 Task: Sort the products in the category "Food Storage" by price (lowest first).
Action: Mouse moved to (261, 142)
Screenshot: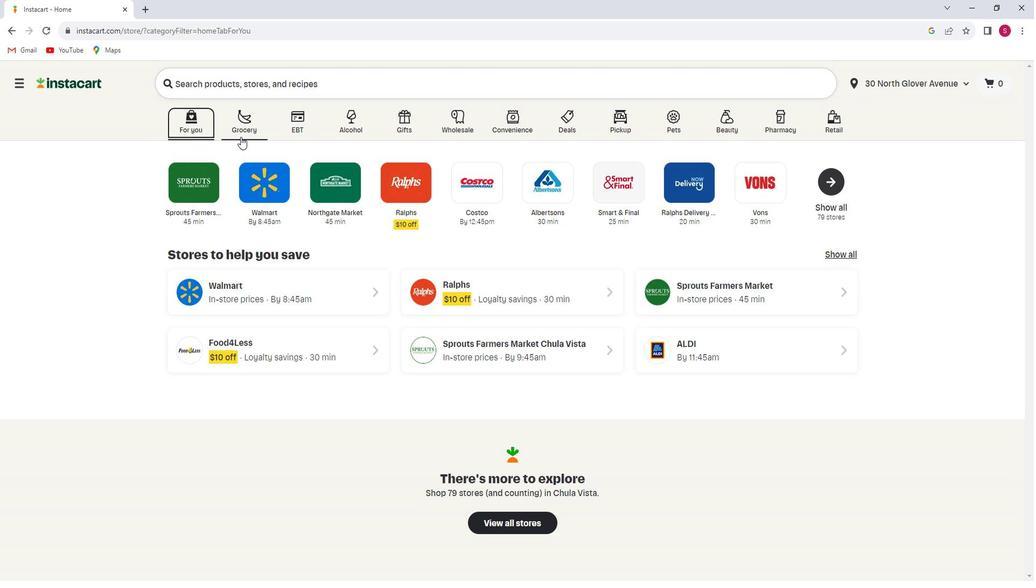 
Action: Mouse pressed left at (261, 142)
Screenshot: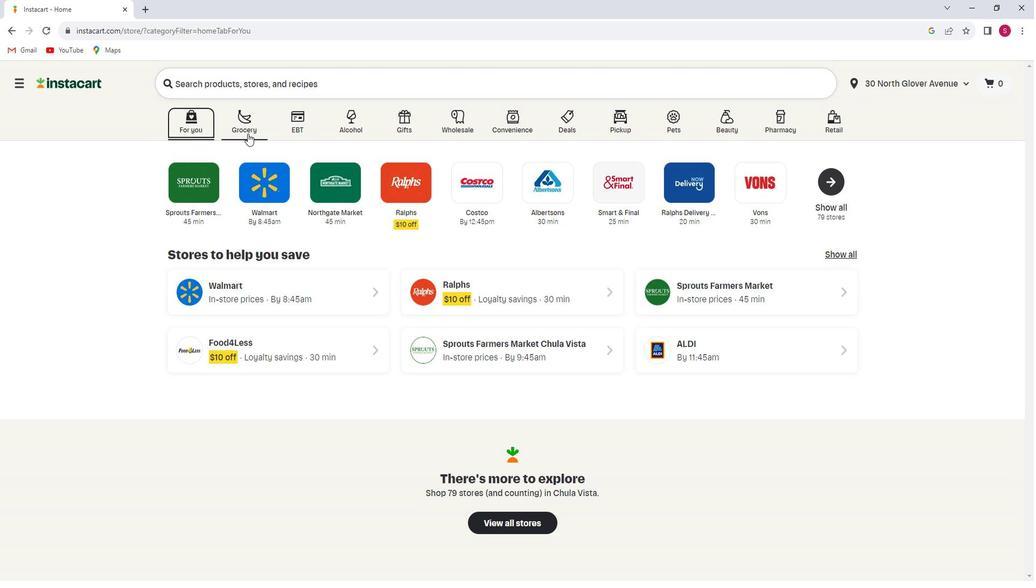 
Action: Mouse moved to (254, 338)
Screenshot: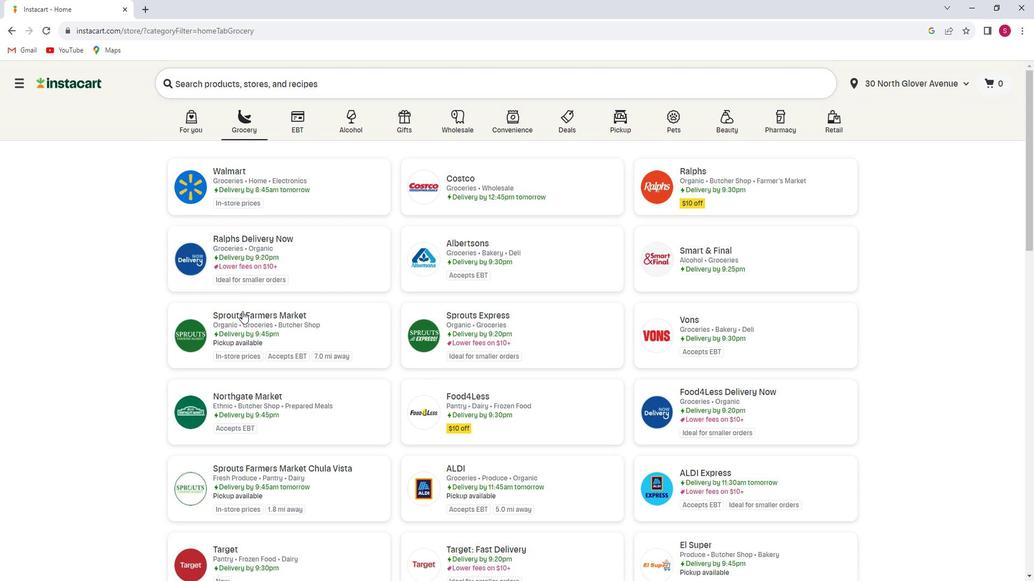 
Action: Mouse pressed left at (254, 338)
Screenshot: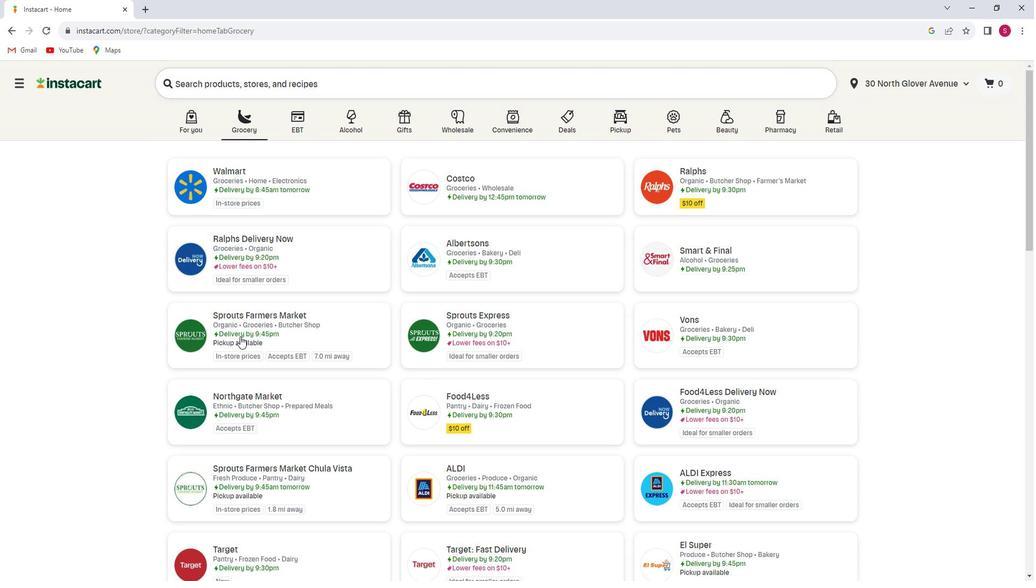 
Action: Mouse moved to (89, 379)
Screenshot: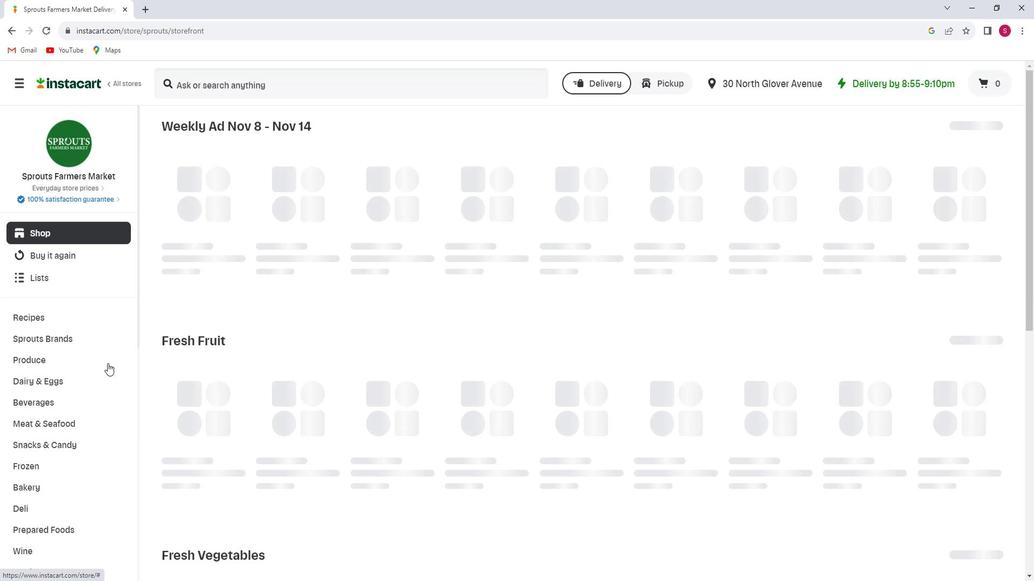 
Action: Mouse scrolled (89, 378) with delta (0, 0)
Screenshot: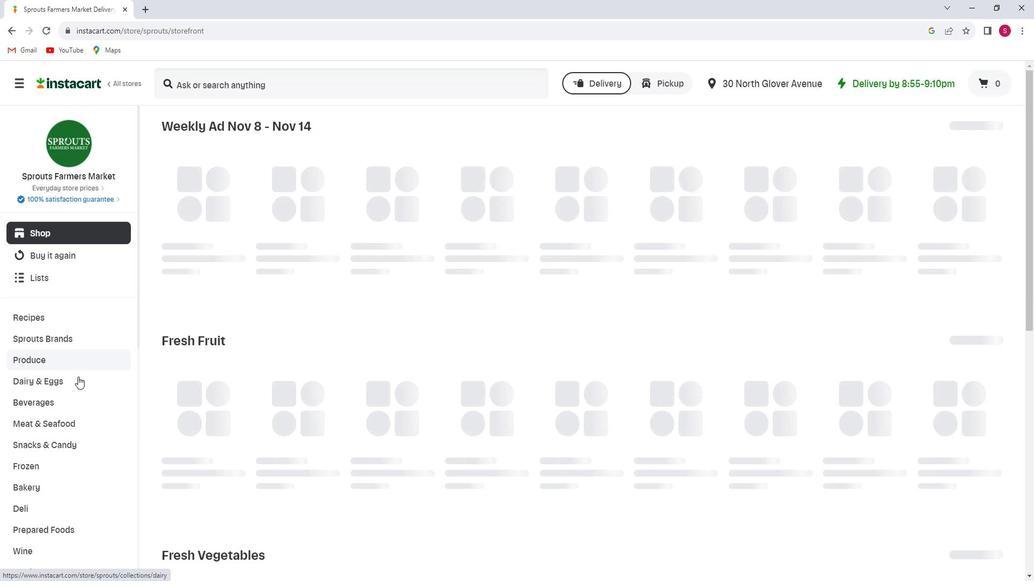 
Action: Mouse moved to (86, 381)
Screenshot: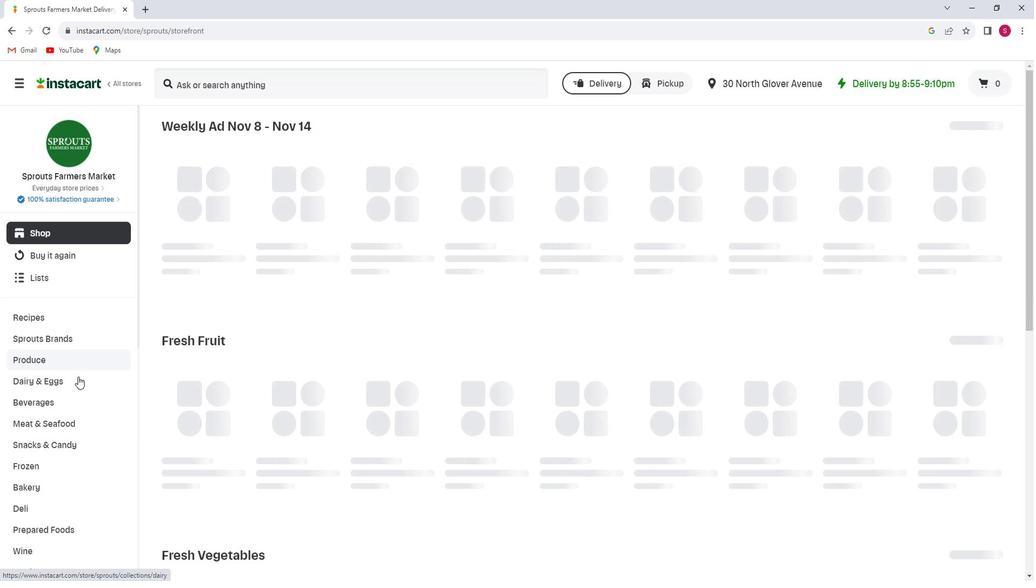 
Action: Mouse scrolled (86, 381) with delta (0, 0)
Screenshot: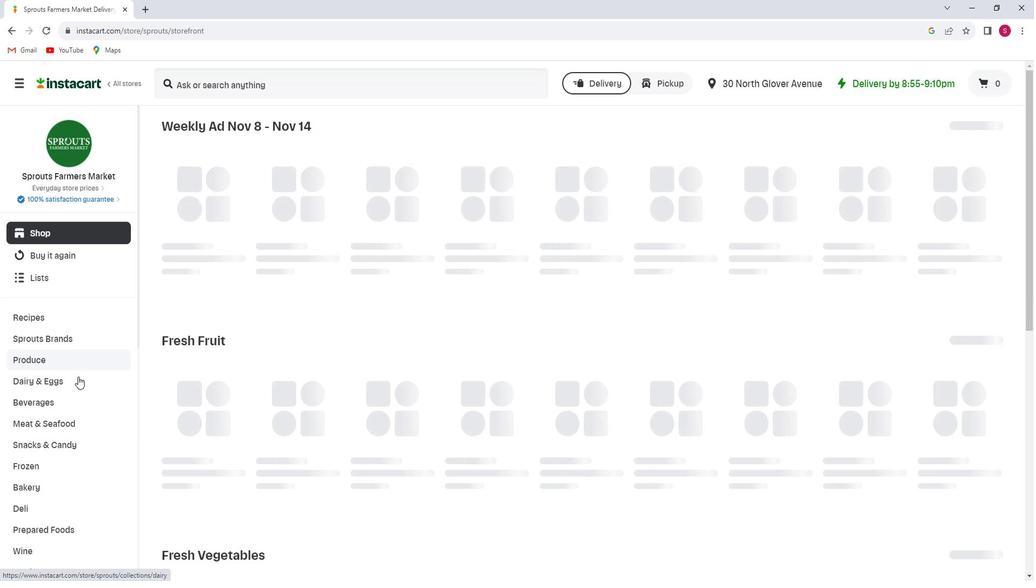 
Action: Mouse moved to (85, 382)
Screenshot: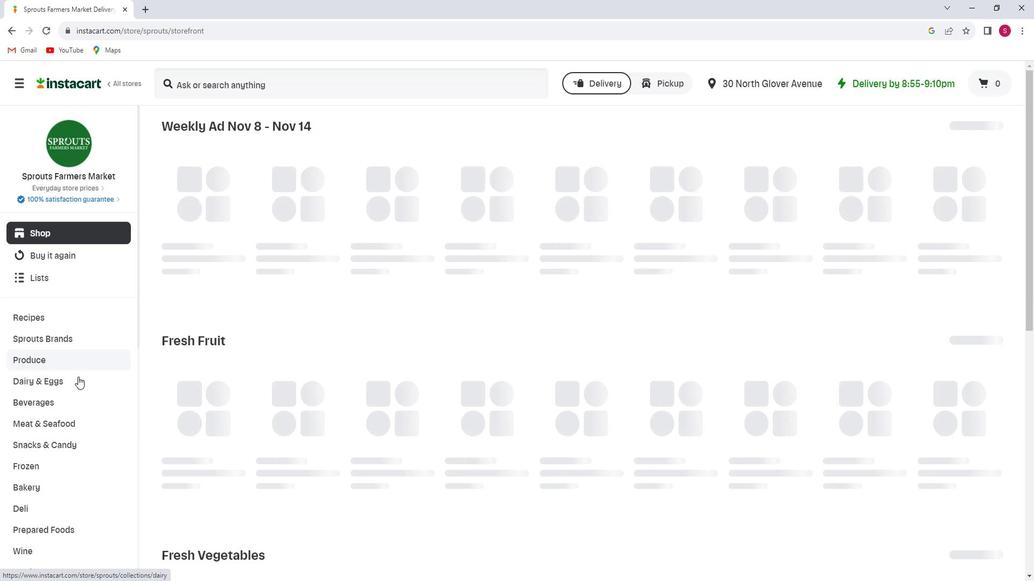 
Action: Mouse scrolled (85, 381) with delta (0, 0)
Screenshot: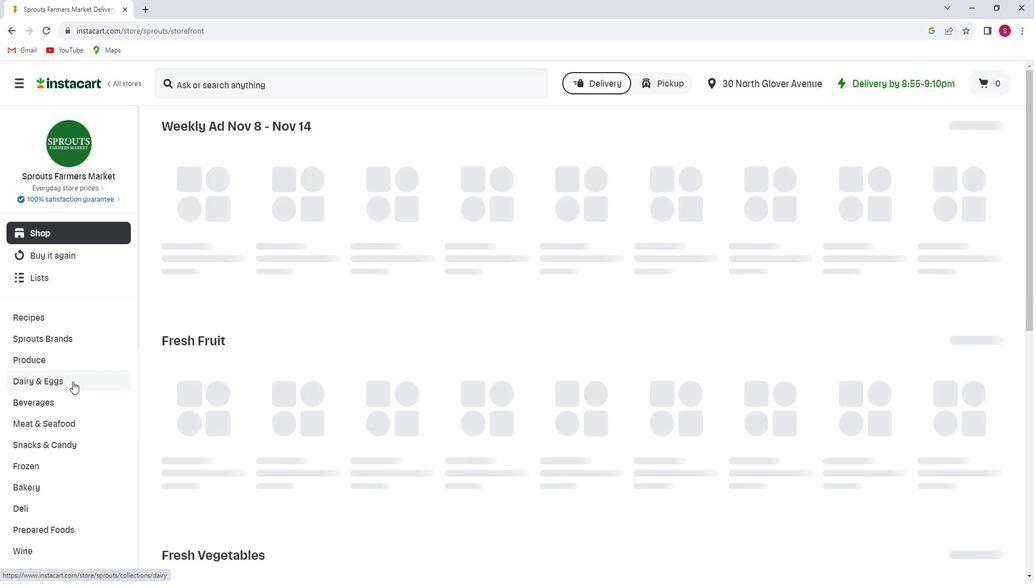 
Action: Mouse scrolled (85, 381) with delta (0, 0)
Screenshot: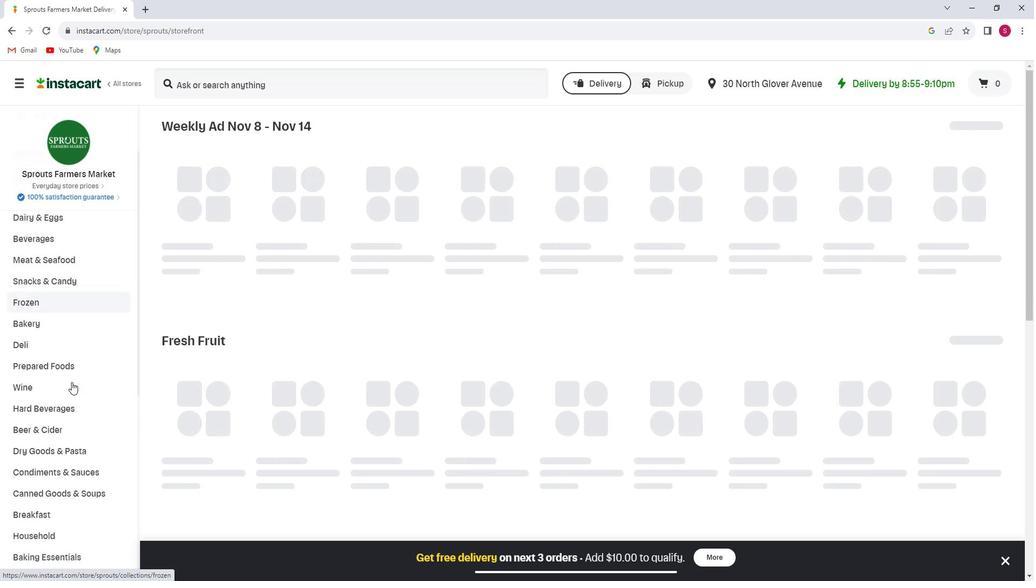 
Action: Mouse scrolled (85, 381) with delta (0, 0)
Screenshot: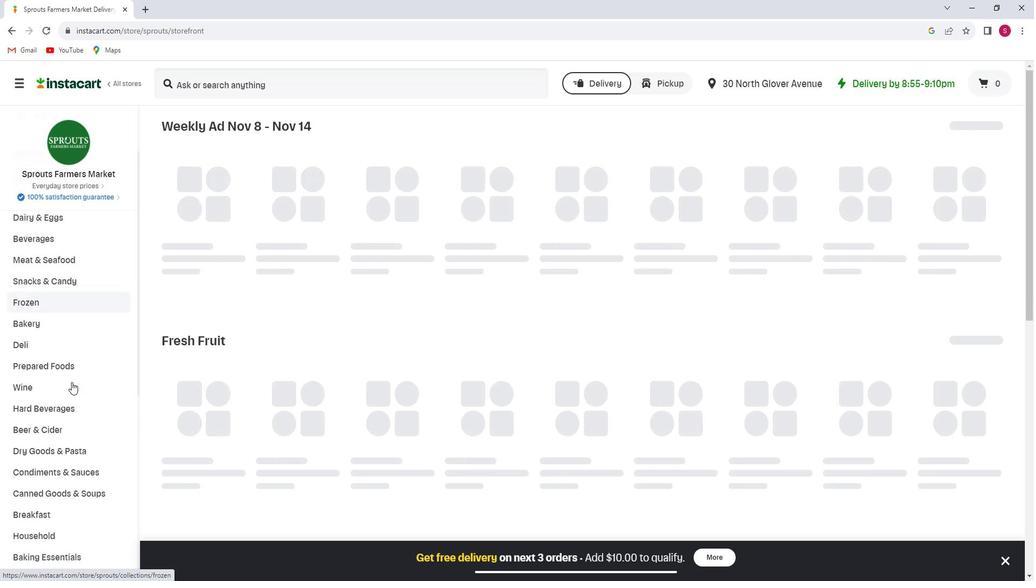 
Action: Mouse scrolled (85, 381) with delta (0, 0)
Screenshot: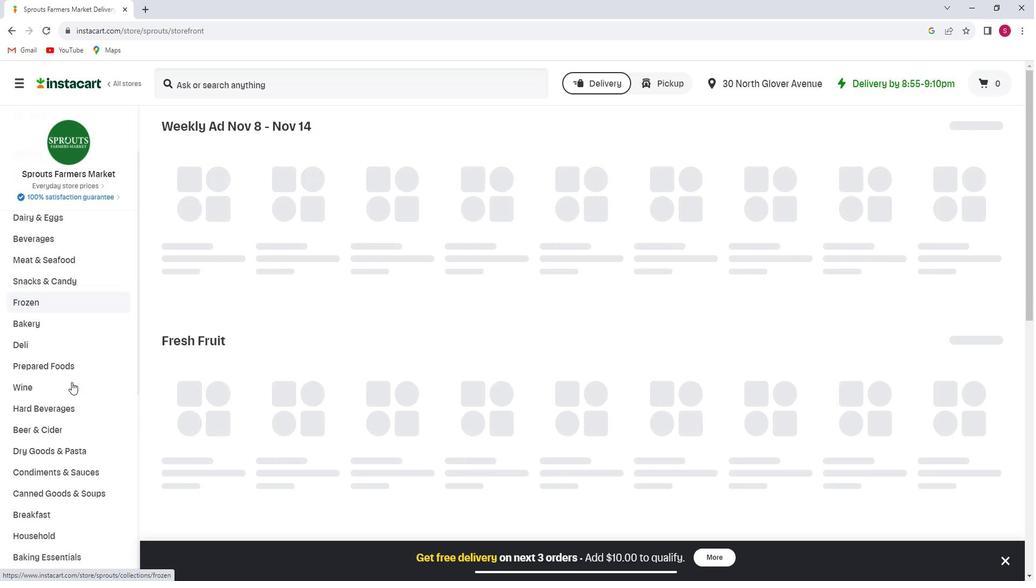 
Action: Mouse scrolled (85, 381) with delta (0, 0)
Screenshot: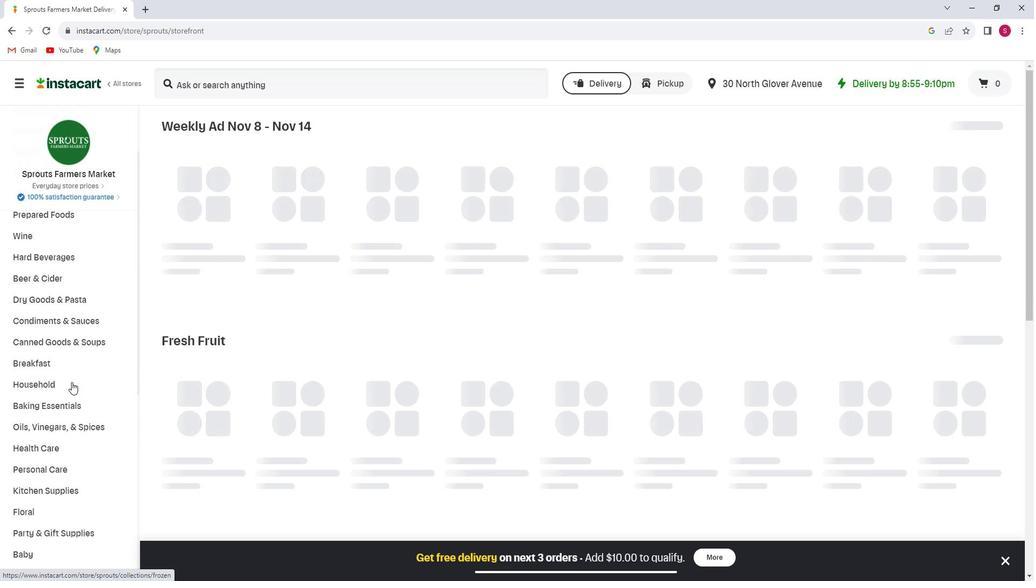 
Action: Mouse scrolled (85, 381) with delta (0, 0)
Screenshot: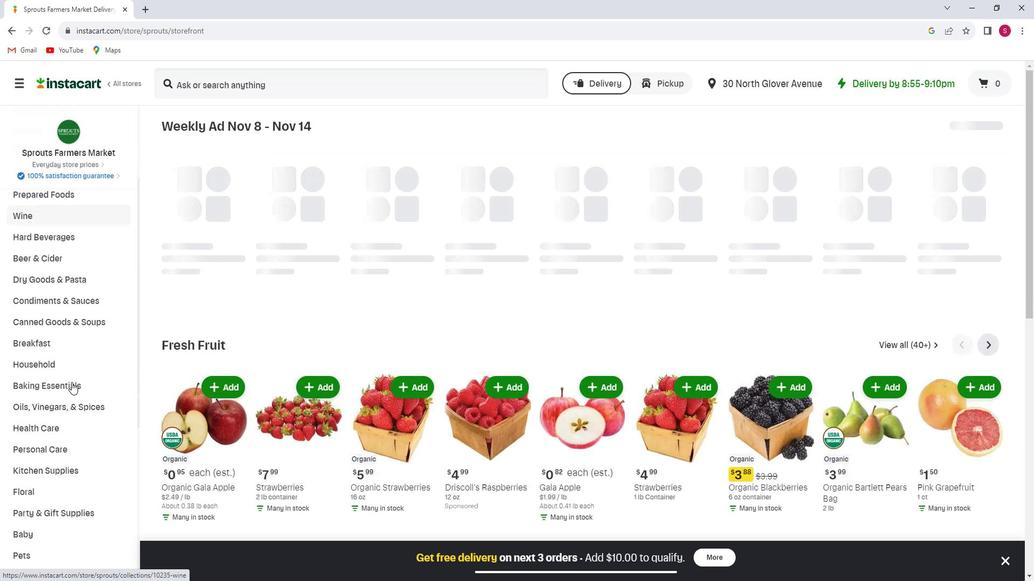 
Action: Mouse scrolled (85, 381) with delta (0, 0)
Screenshot: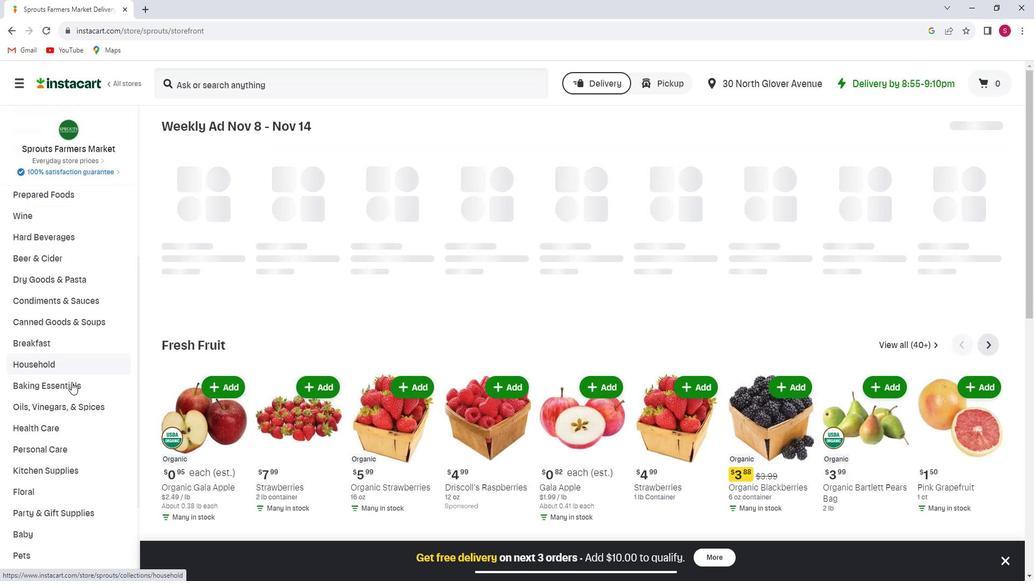 
Action: Mouse moved to (95, 351)
Screenshot: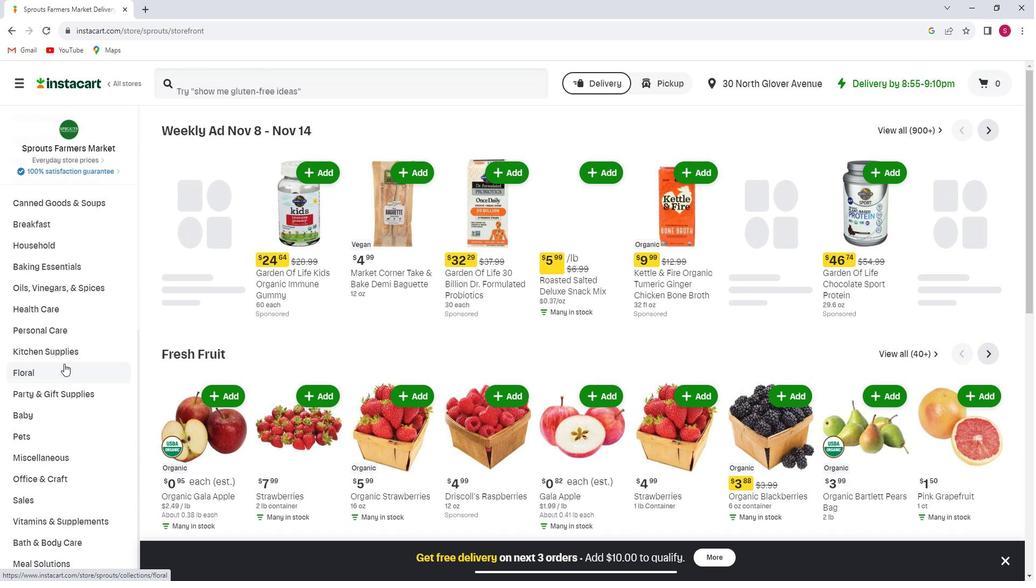 
Action: Mouse pressed left at (95, 351)
Screenshot: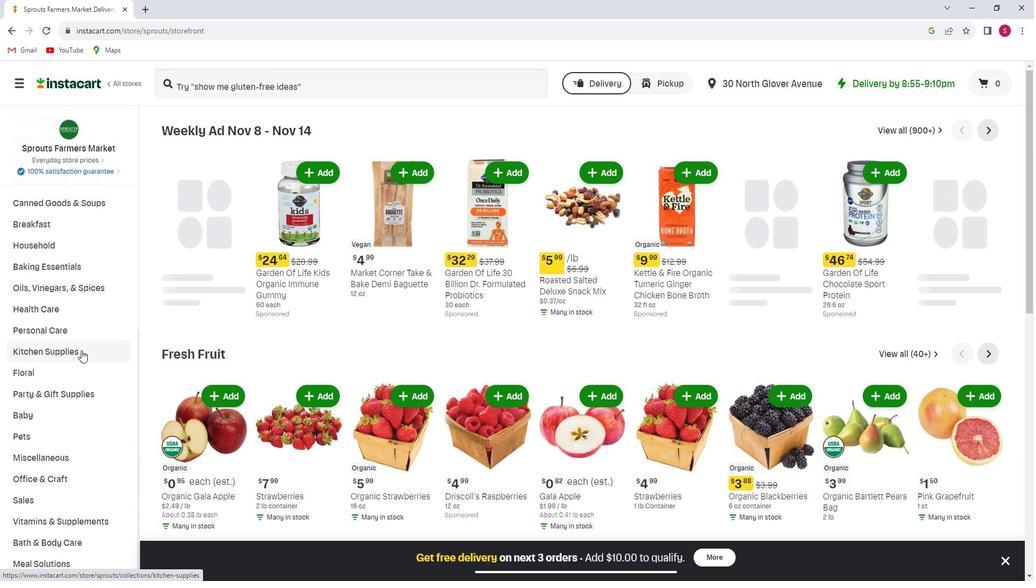 
Action: Mouse moved to (85, 370)
Screenshot: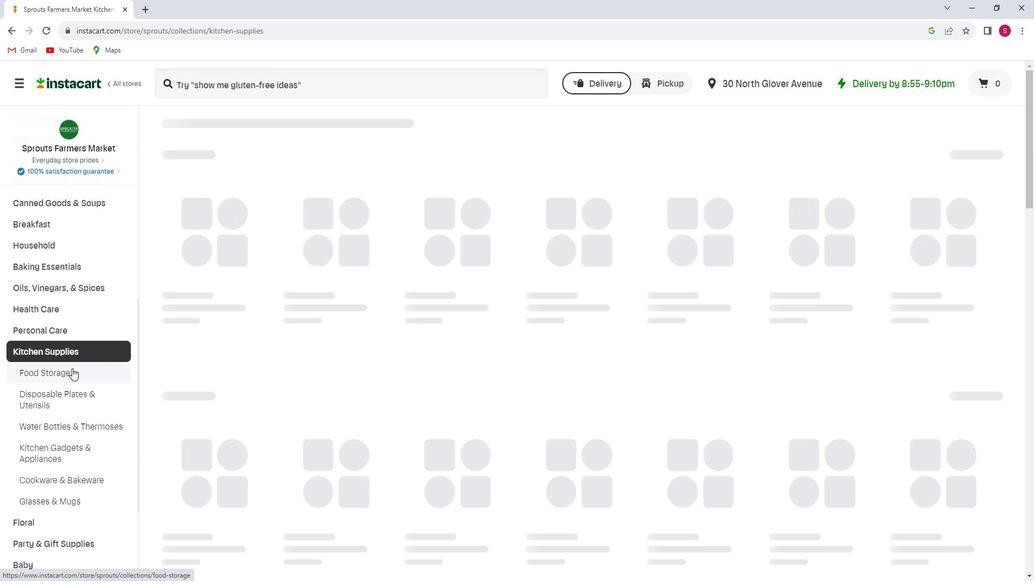 
Action: Mouse pressed left at (85, 370)
Screenshot: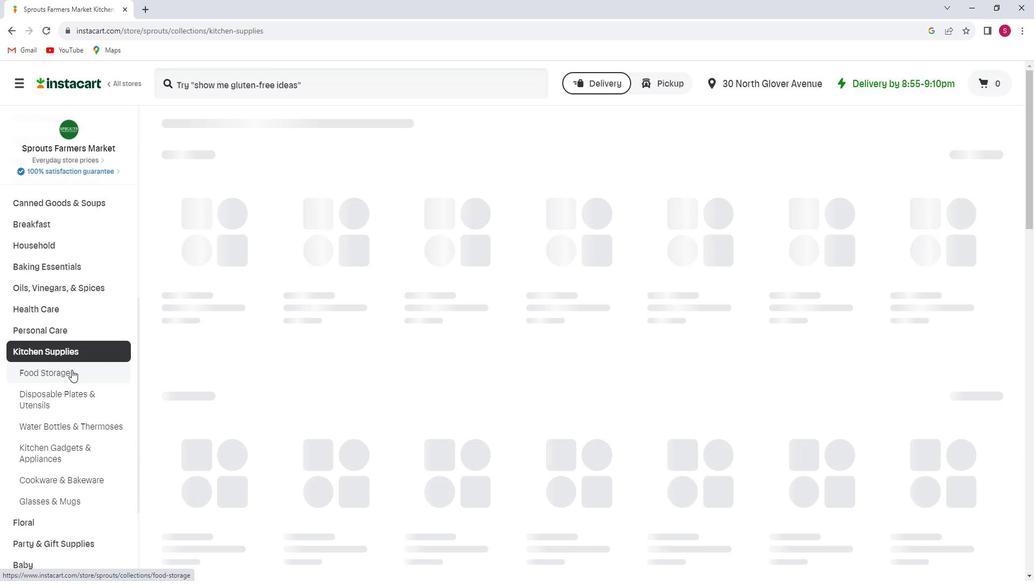 
Action: Mouse moved to (1000, 175)
Screenshot: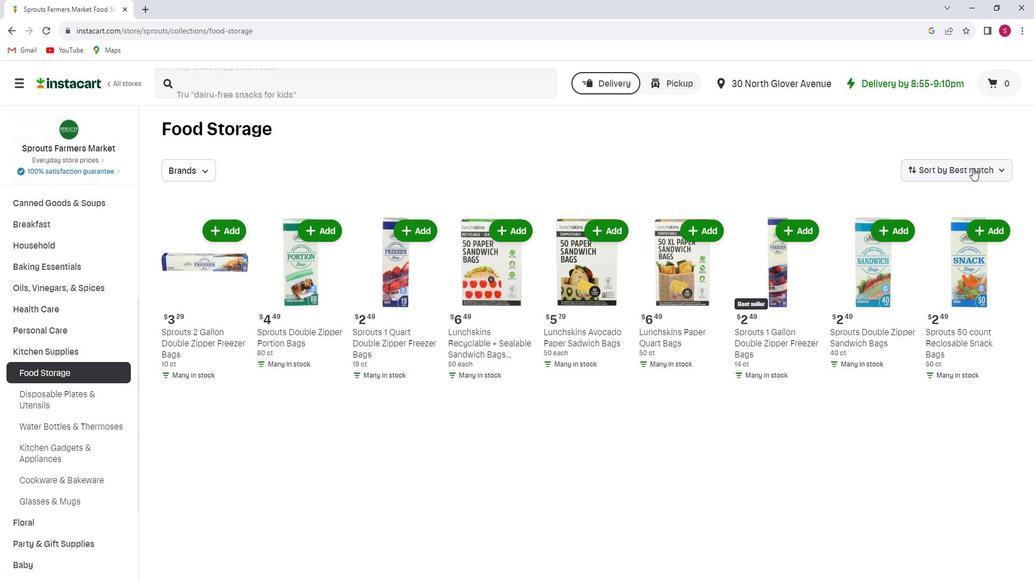 
Action: Mouse pressed left at (1000, 175)
Screenshot: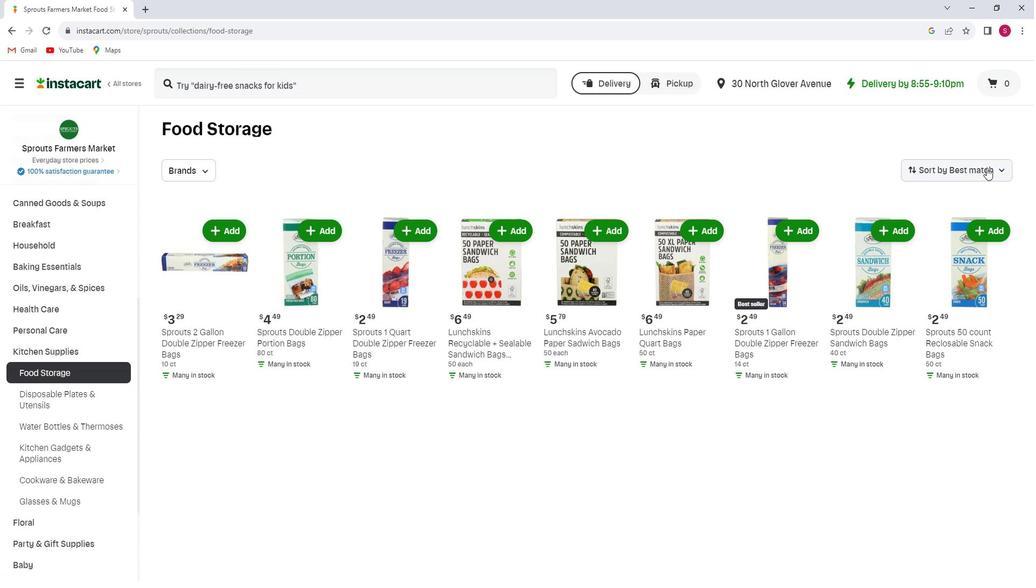
Action: Mouse moved to (973, 232)
Screenshot: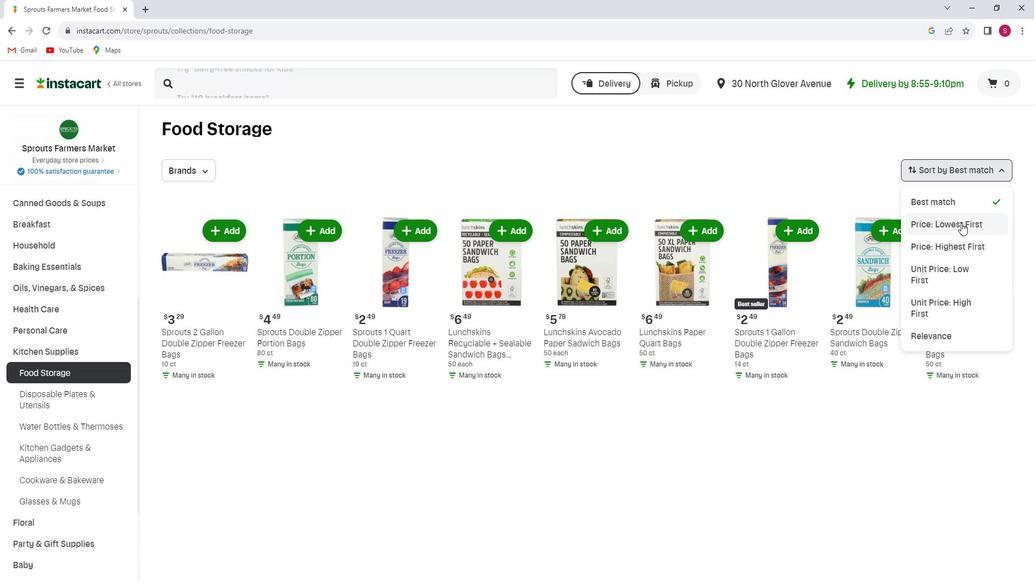
Action: Mouse pressed left at (973, 232)
Screenshot: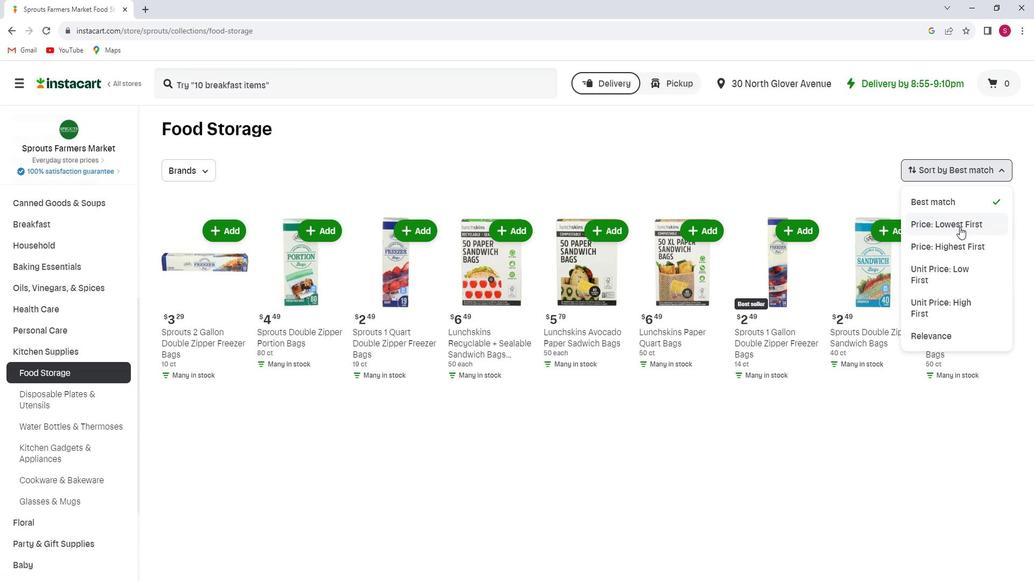 
